 Task: Search "Solved" ticket status & apply.
Action: Mouse moved to (680, 205)
Screenshot: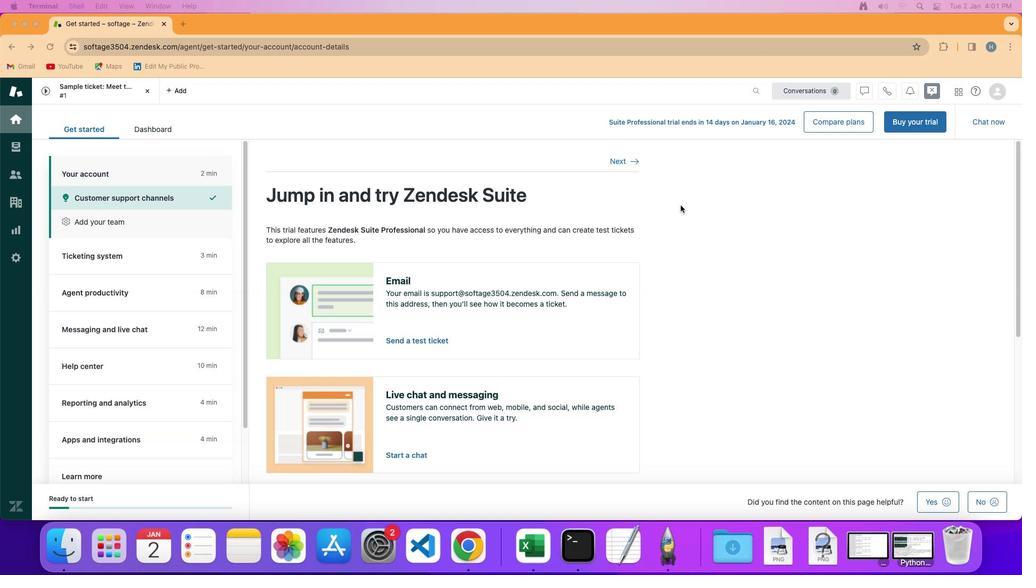 
Action: Mouse pressed left at (680, 205)
Screenshot: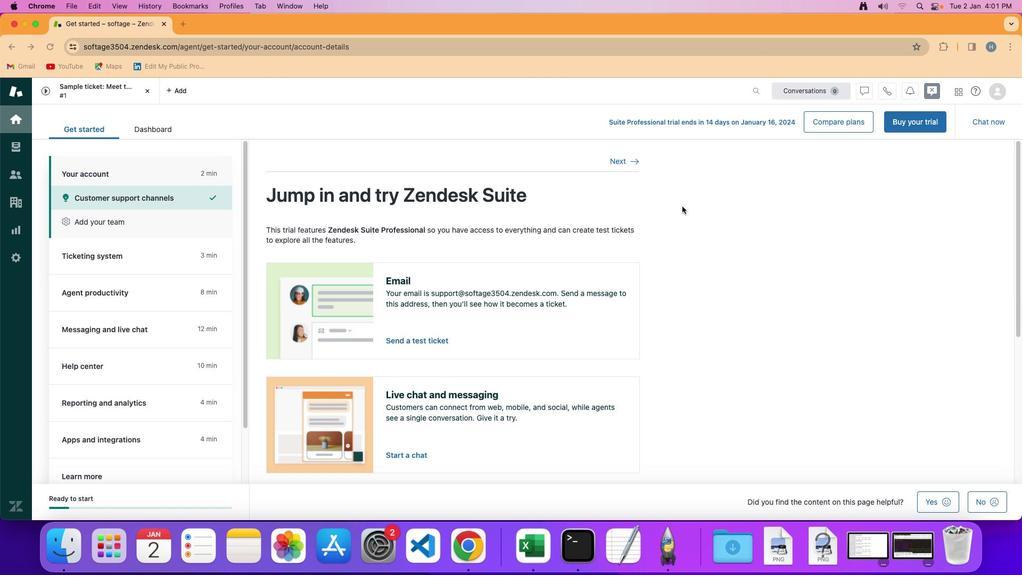 
Action: Mouse moved to (19, 144)
Screenshot: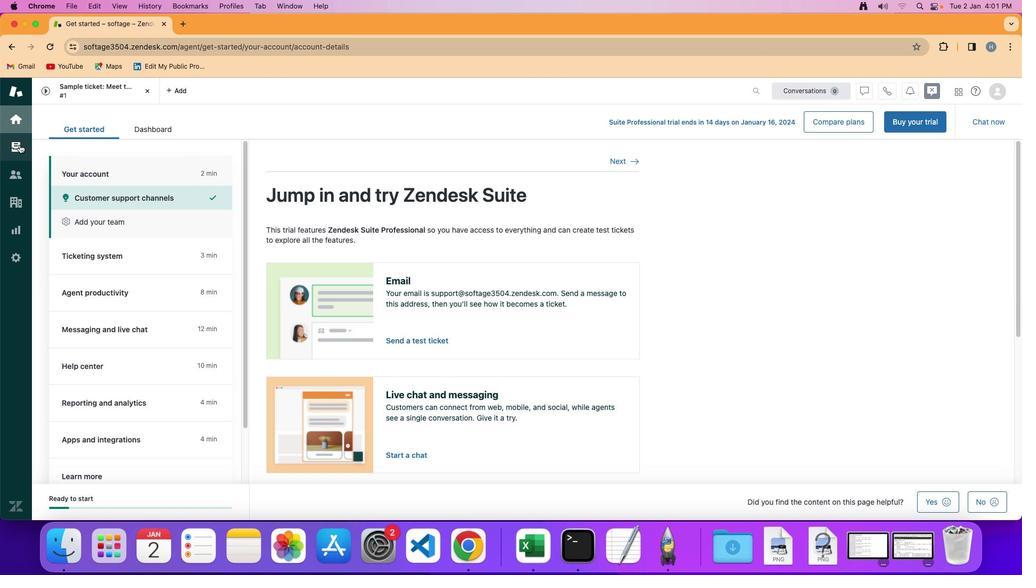 
Action: Mouse pressed left at (19, 144)
Screenshot: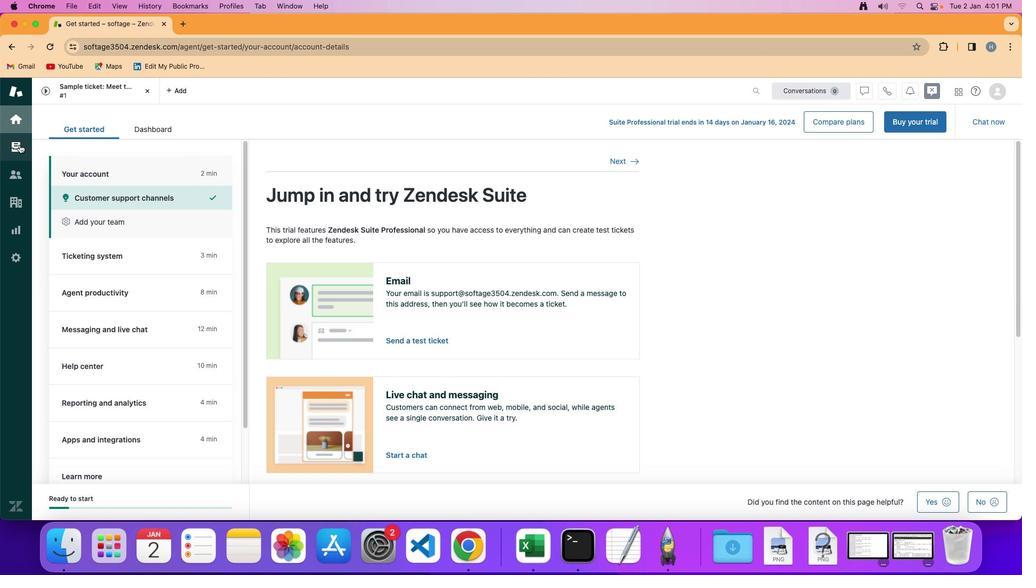 
Action: Mouse moved to (248, 157)
Screenshot: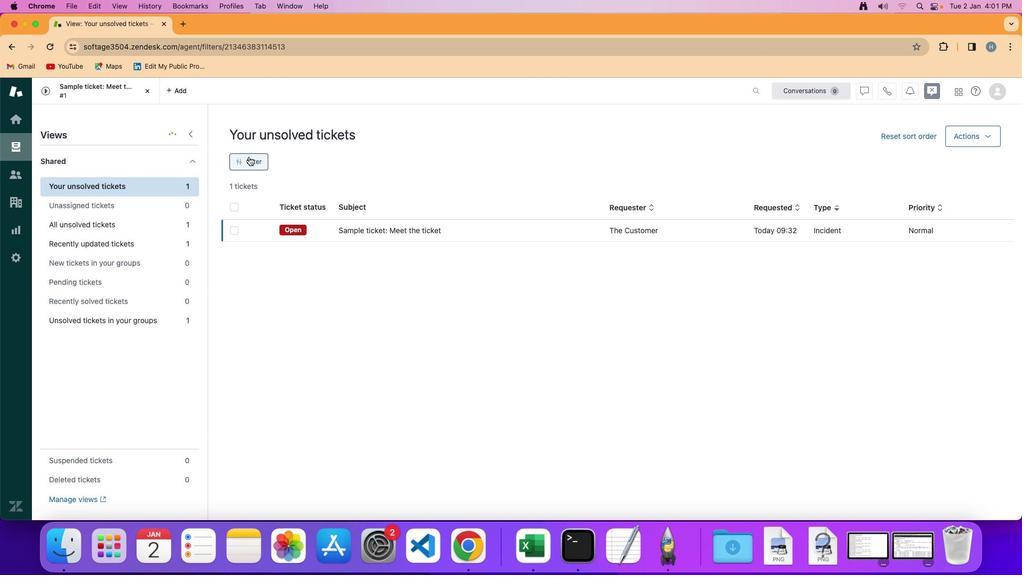 
Action: Mouse pressed left at (248, 157)
Screenshot: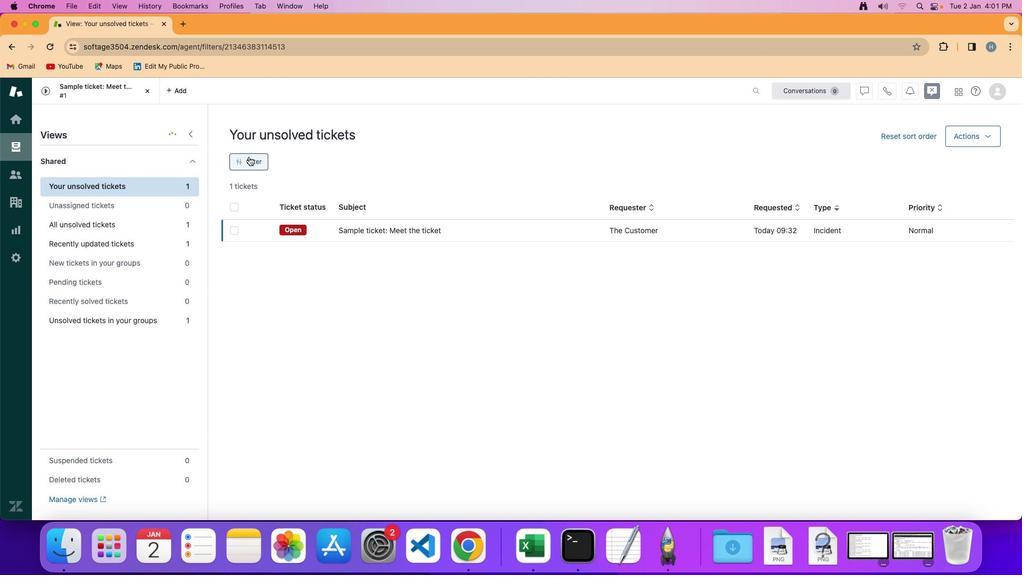 
Action: Mouse moved to (970, 190)
Screenshot: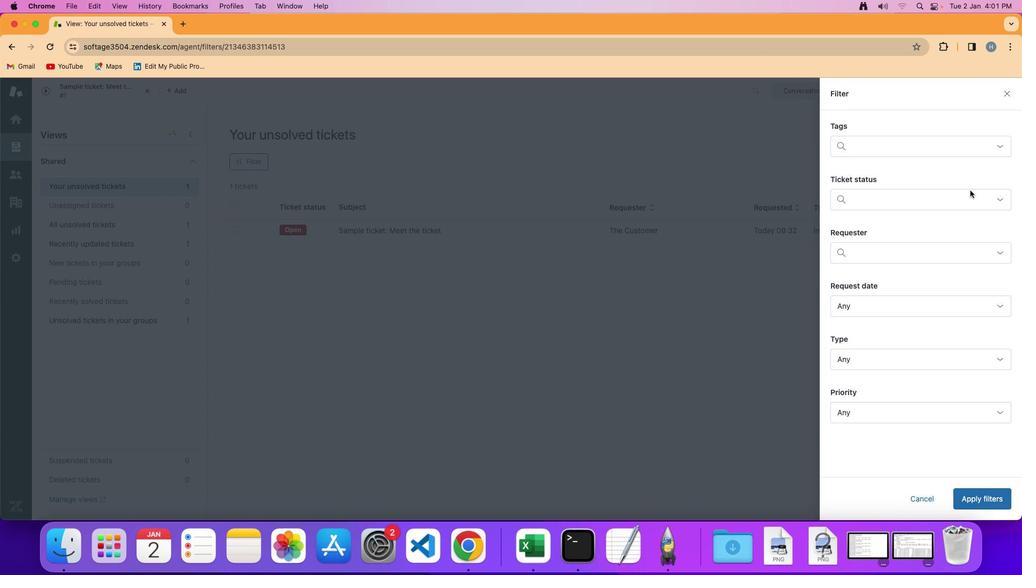 
Action: Mouse pressed left at (970, 190)
Screenshot: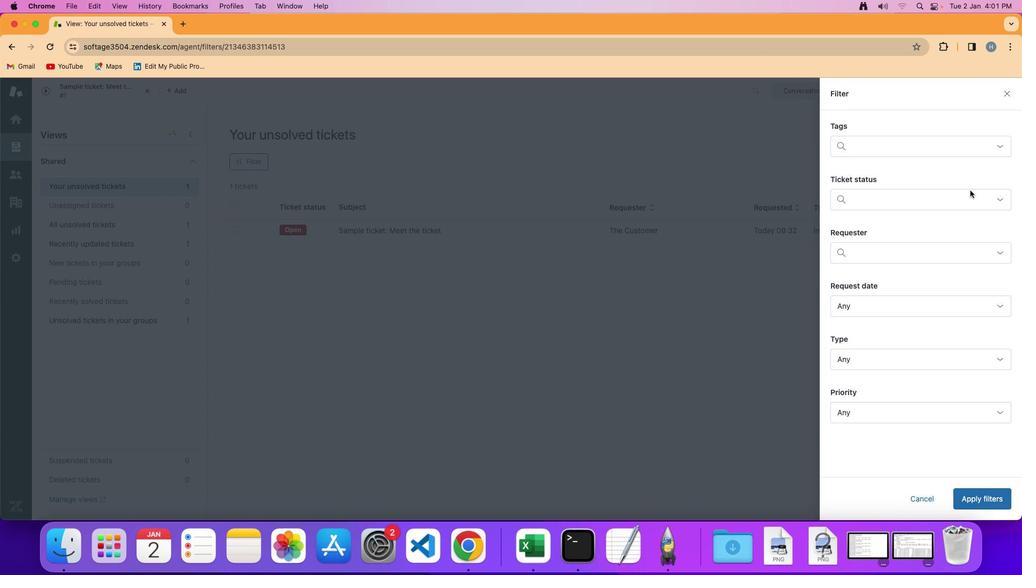 
Action: Mouse moved to (974, 207)
Screenshot: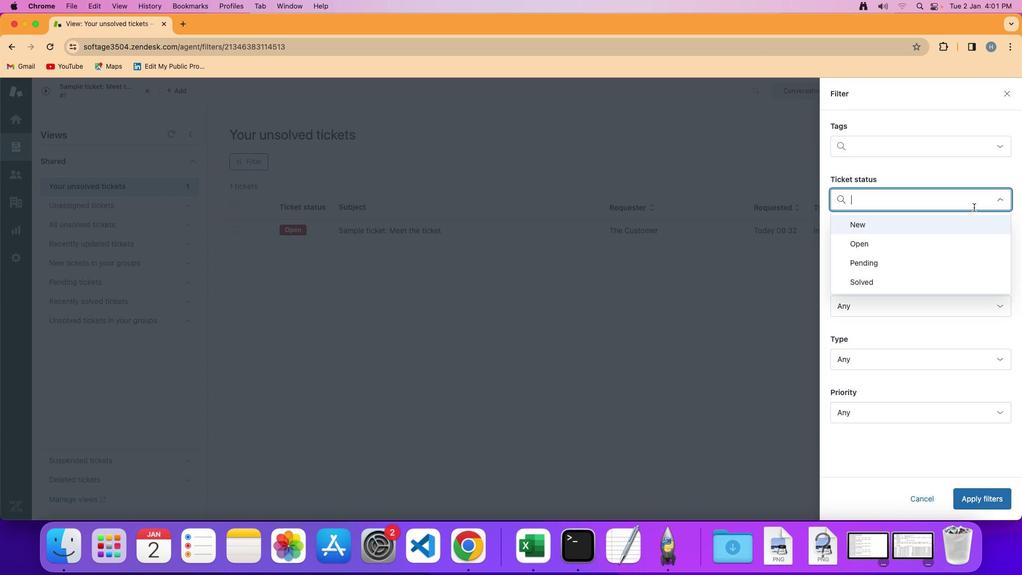 
Action: Mouse pressed left at (974, 207)
Screenshot: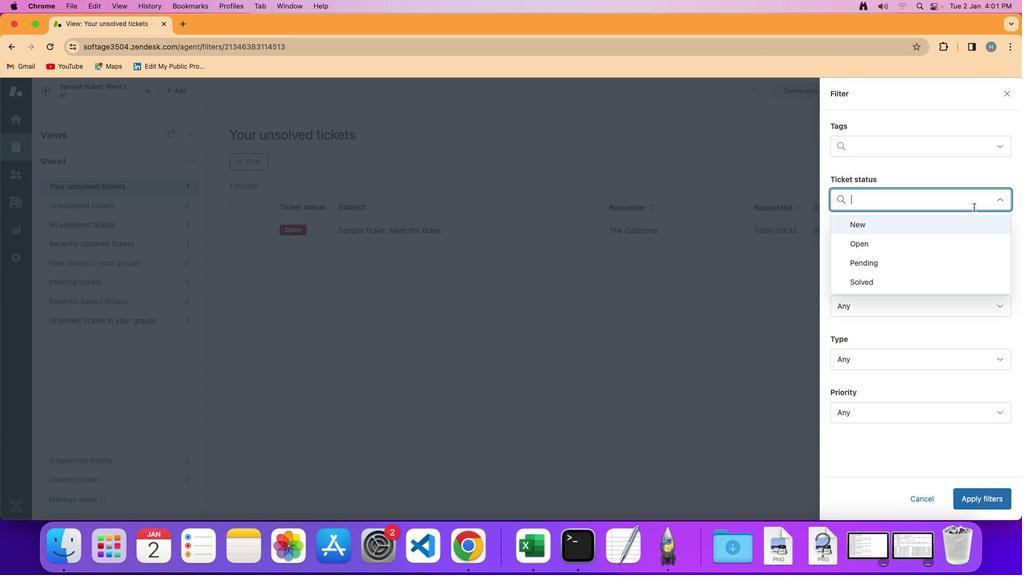 
Action: Mouse pressed left at (974, 207)
Screenshot: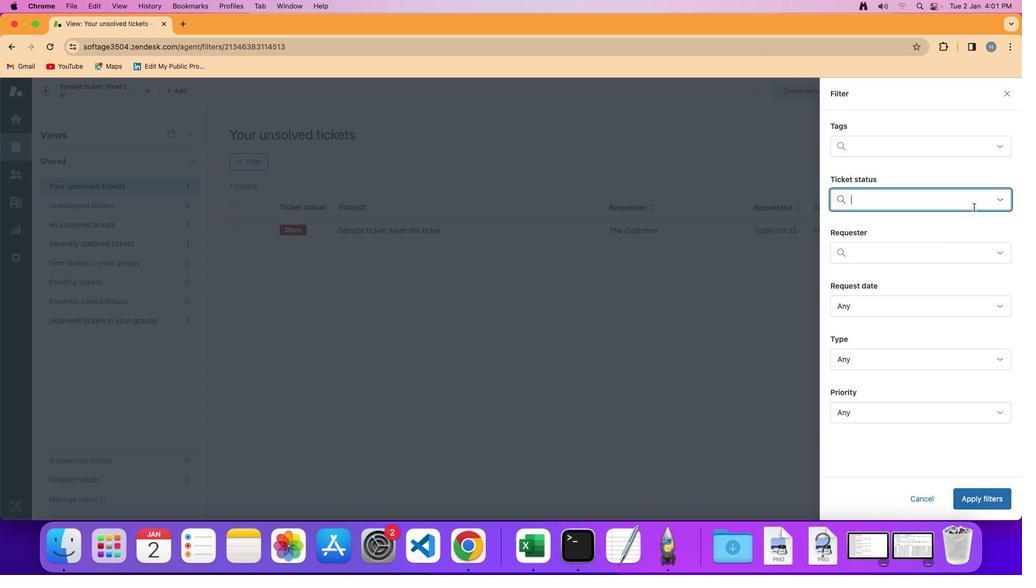 
Action: Mouse moved to (927, 283)
Screenshot: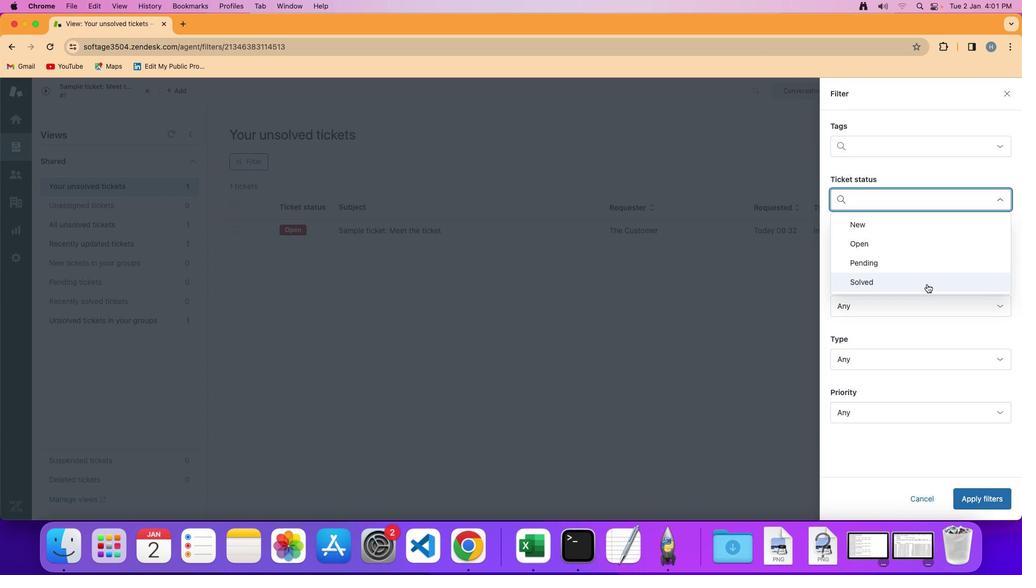 
Action: Mouse pressed left at (927, 283)
Screenshot: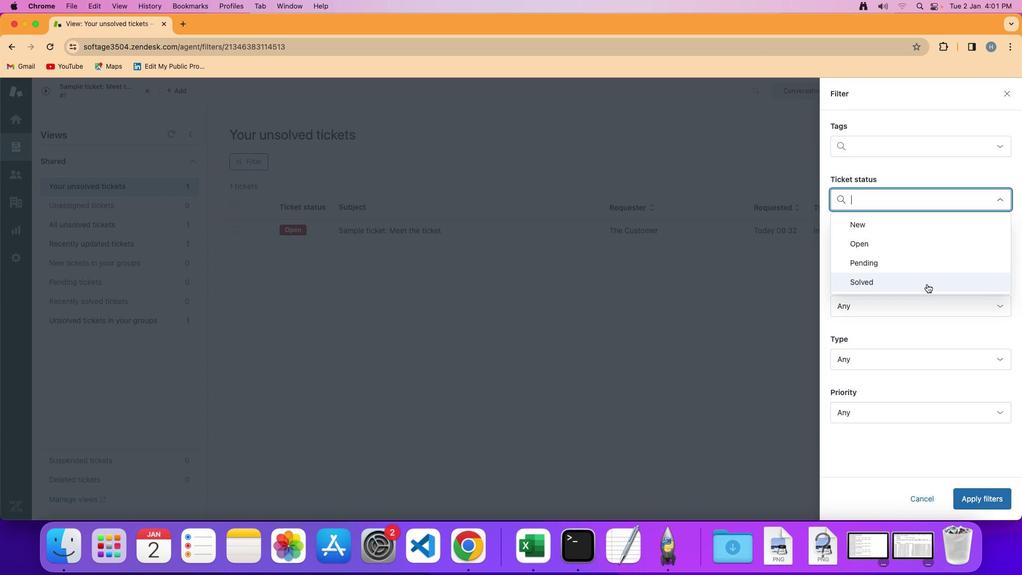 
Action: Mouse moved to (987, 497)
Screenshot: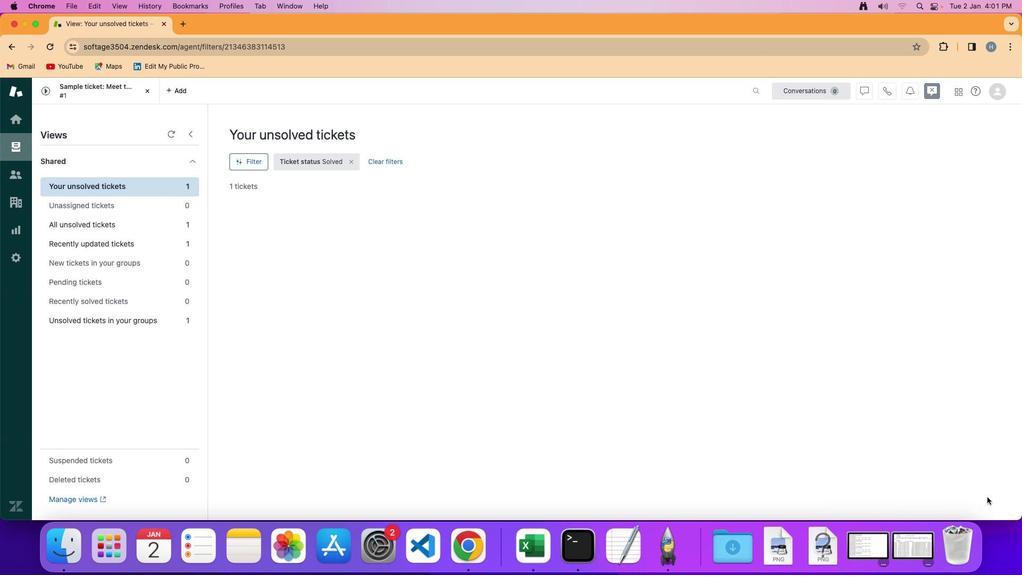 
Action: Mouse pressed left at (987, 497)
Screenshot: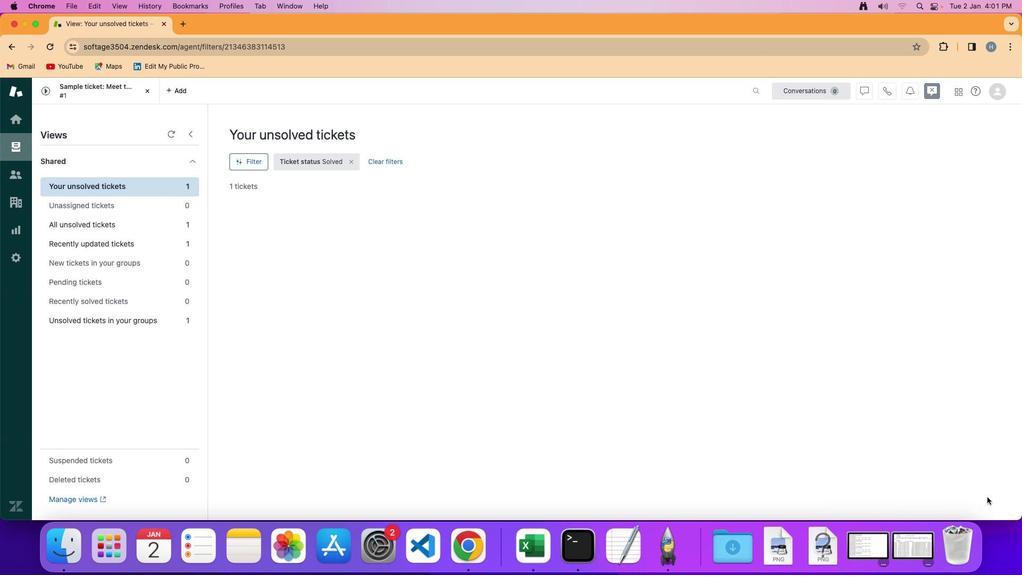 
Action: Mouse moved to (842, 376)
Screenshot: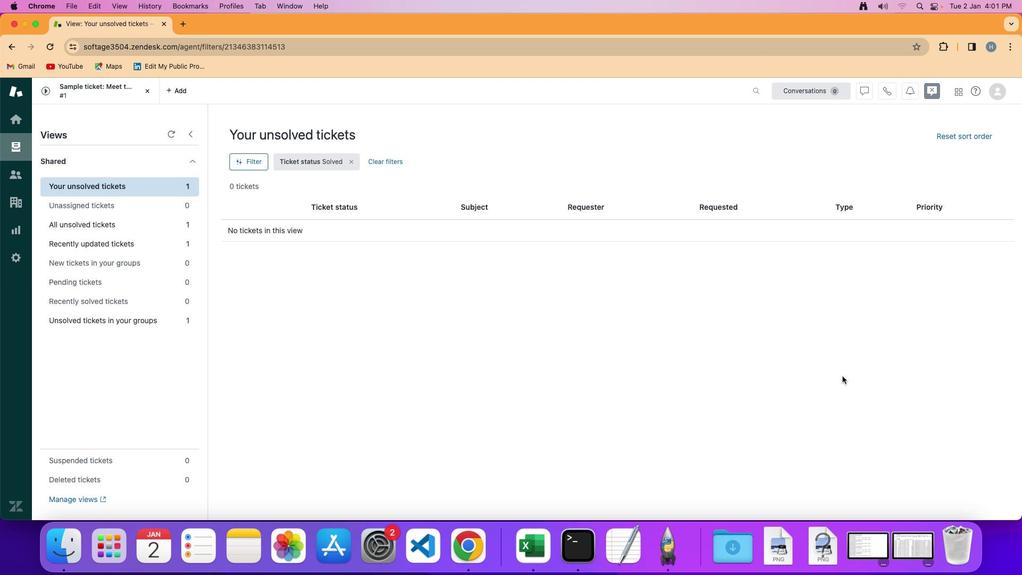 
